 Task: Set the libprojectM effect video height to 400.
Action: Mouse moved to (109, 12)
Screenshot: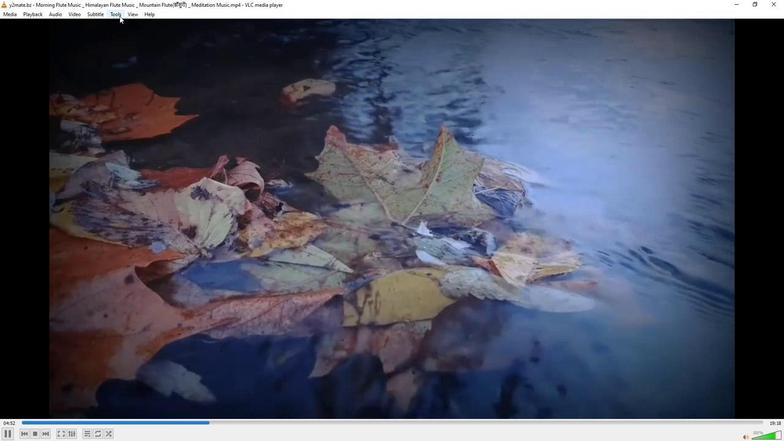 
Action: Mouse pressed left at (109, 12)
Screenshot: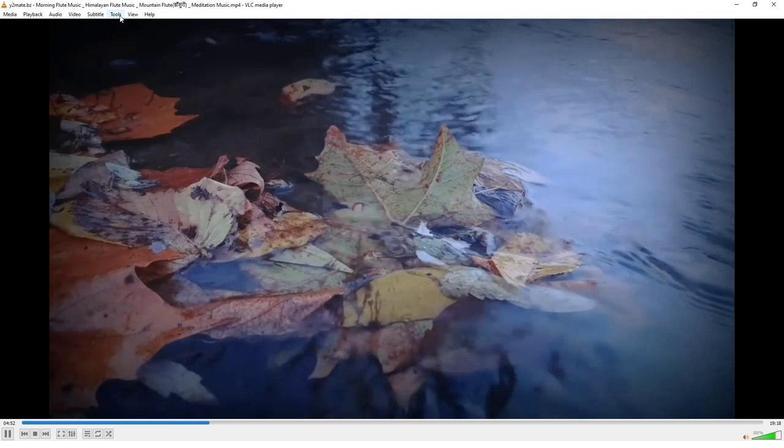 
Action: Mouse moved to (125, 107)
Screenshot: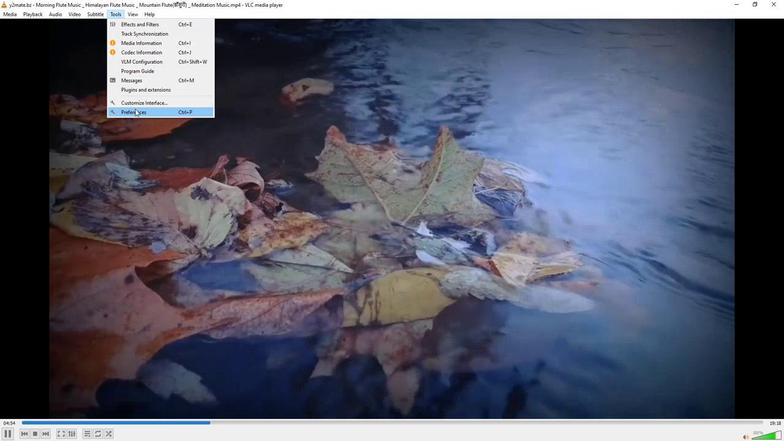 
Action: Mouse pressed left at (125, 107)
Screenshot: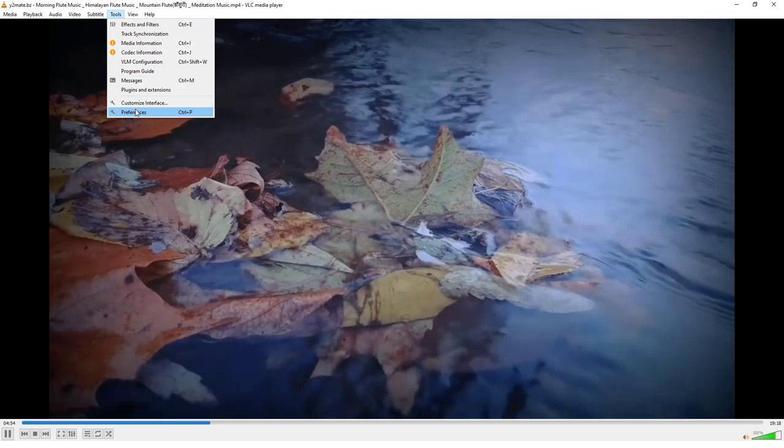 
Action: Mouse moved to (259, 361)
Screenshot: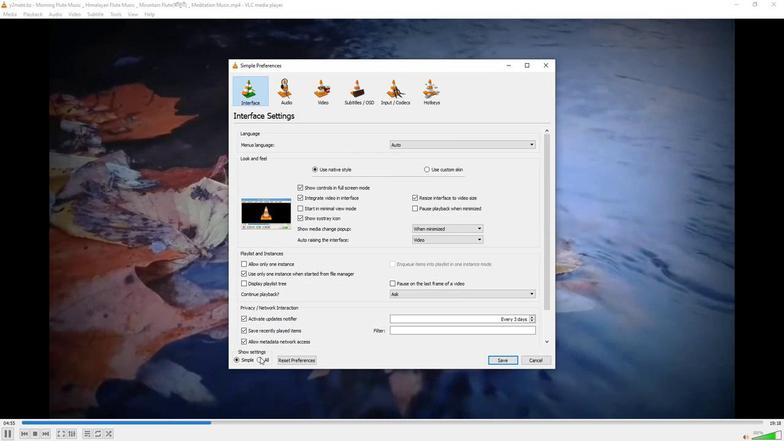 
Action: Mouse pressed left at (259, 361)
Screenshot: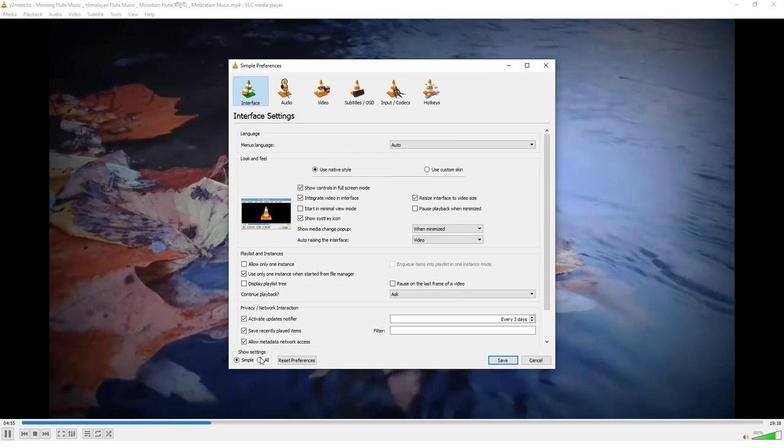 
Action: Mouse moved to (251, 196)
Screenshot: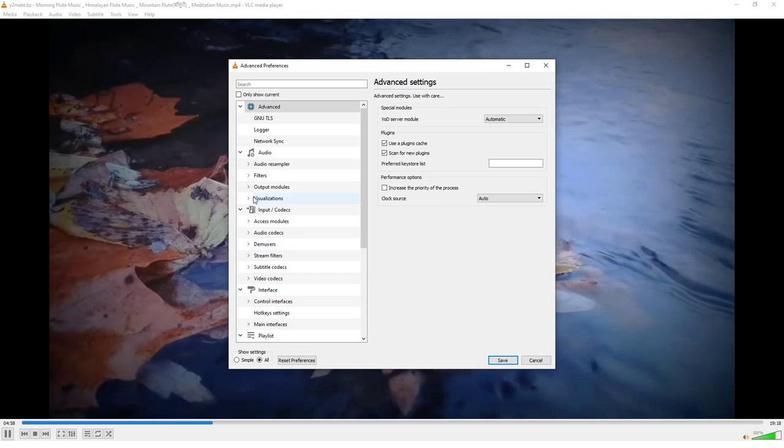 
Action: Mouse pressed left at (251, 196)
Screenshot: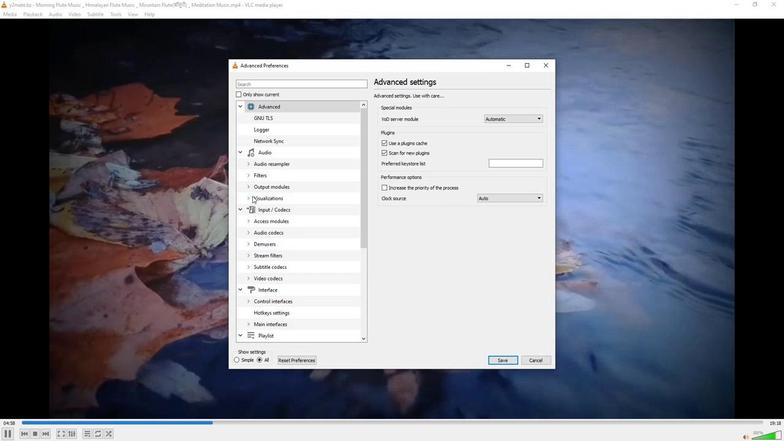 
Action: Mouse moved to (269, 231)
Screenshot: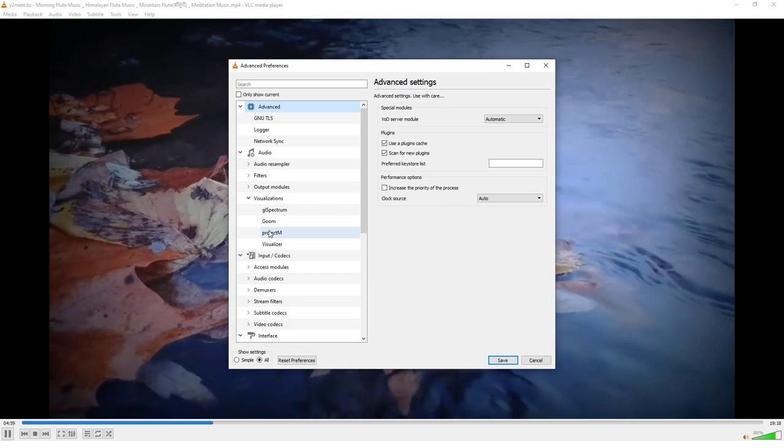 
Action: Mouse pressed left at (269, 231)
Screenshot: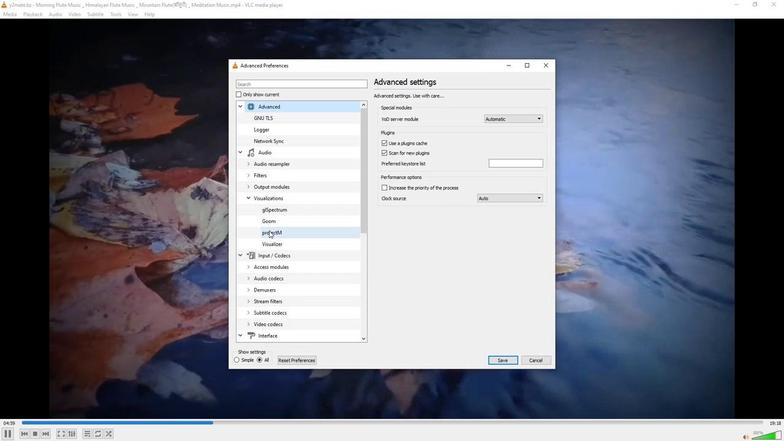 
Action: Mouse moved to (554, 156)
Screenshot: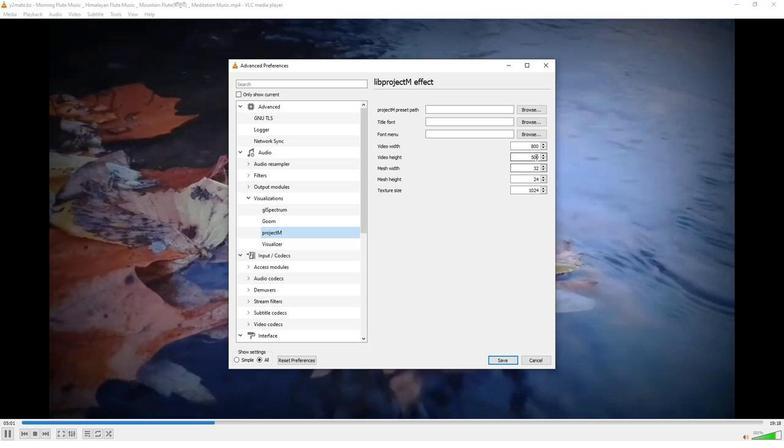 
Action: Mouse pressed left at (554, 156)
Screenshot: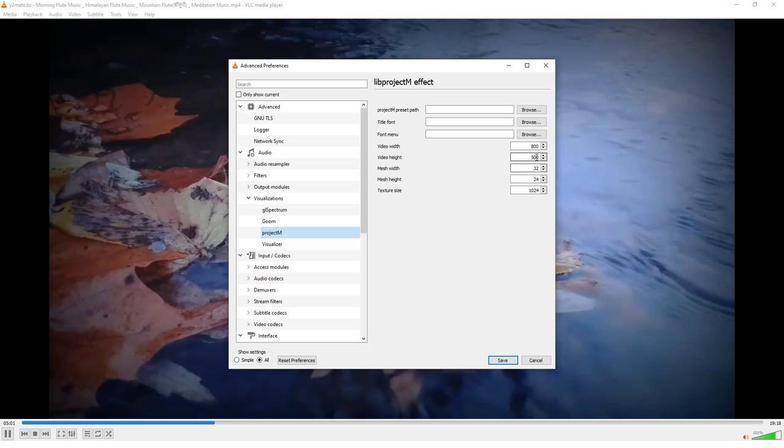 
Action: Mouse pressed left at (554, 156)
Screenshot: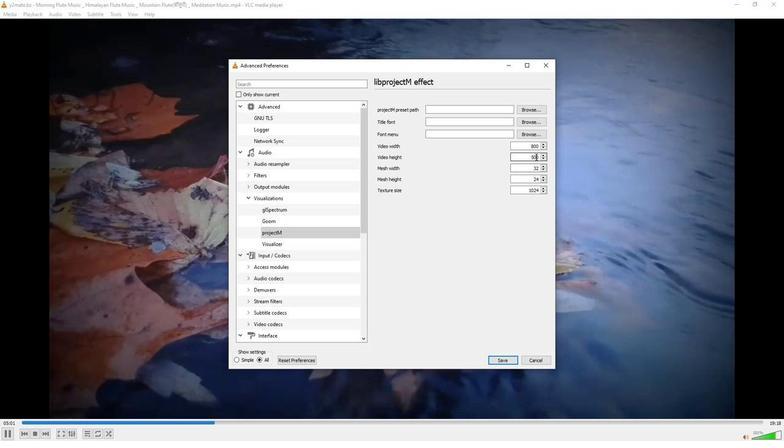 
Action: Key pressed 400
Screenshot: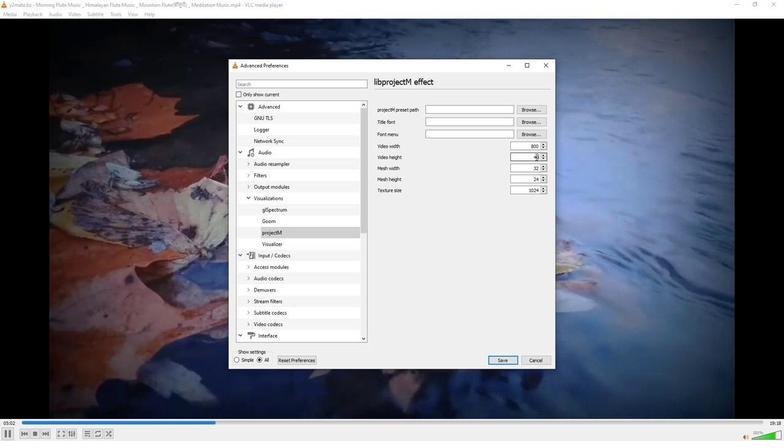 
Action: Mouse moved to (519, 166)
Screenshot: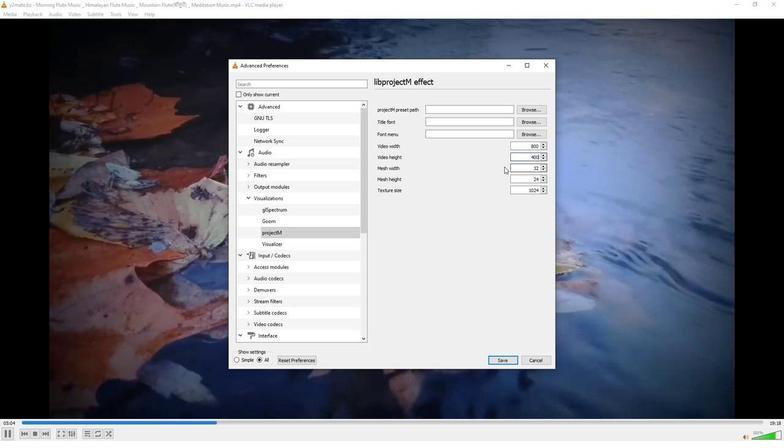 
Action: Mouse pressed left at (519, 166)
Screenshot: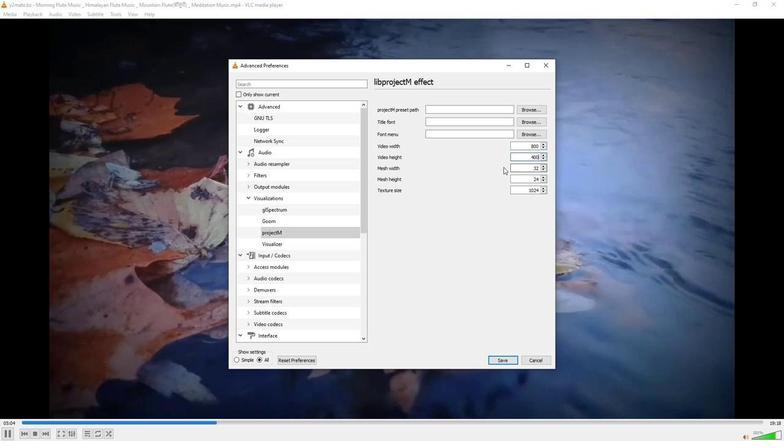 
Action: Mouse moved to (504, 174)
Screenshot: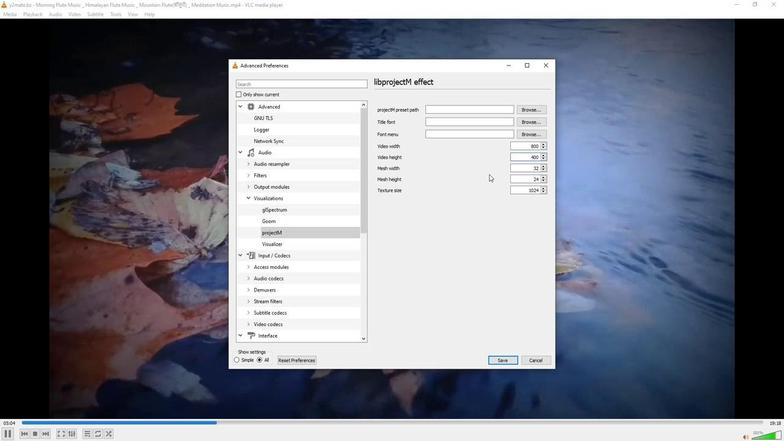 
